 Task: Enable the video filter "Image properties filter" for mosaic bridge stream output.
Action: Mouse moved to (110, 15)
Screenshot: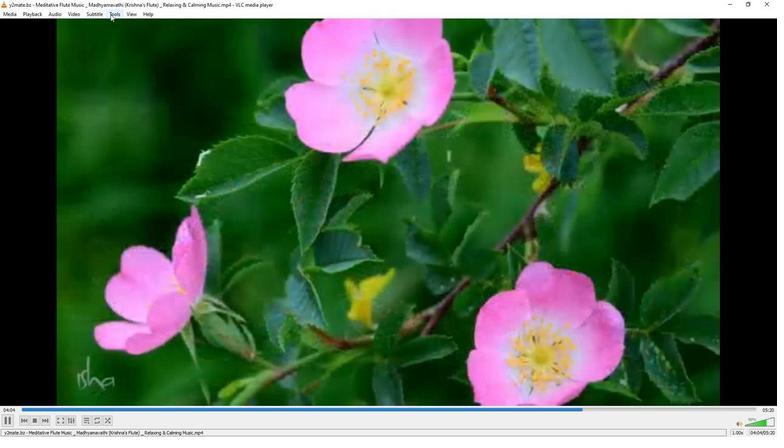 
Action: Mouse pressed left at (110, 15)
Screenshot: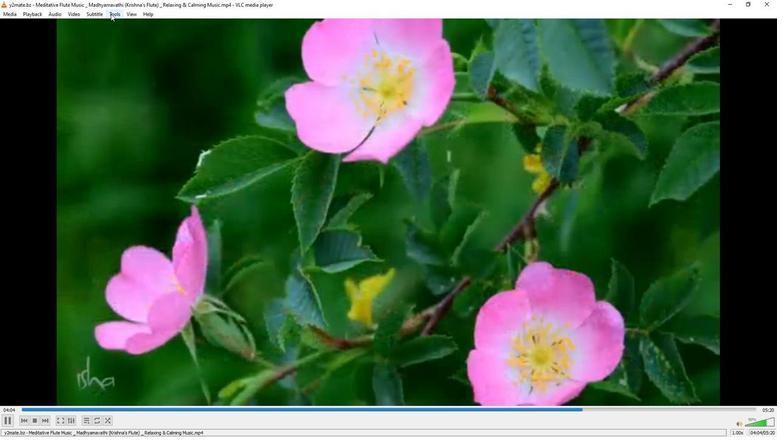 
Action: Mouse moved to (121, 109)
Screenshot: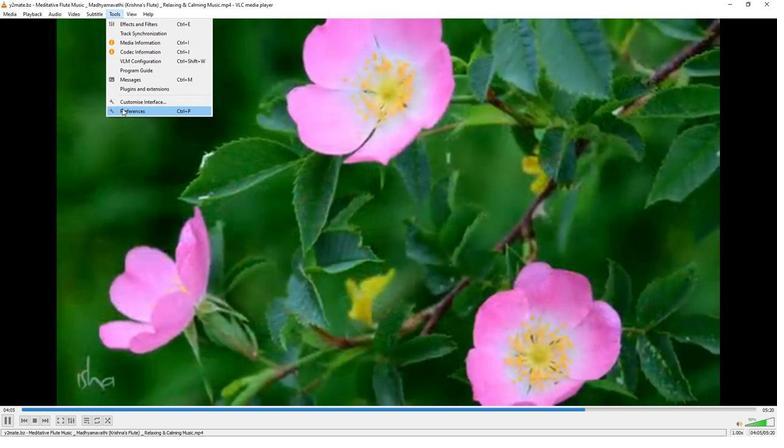 
Action: Mouse pressed left at (121, 109)
Screenshot: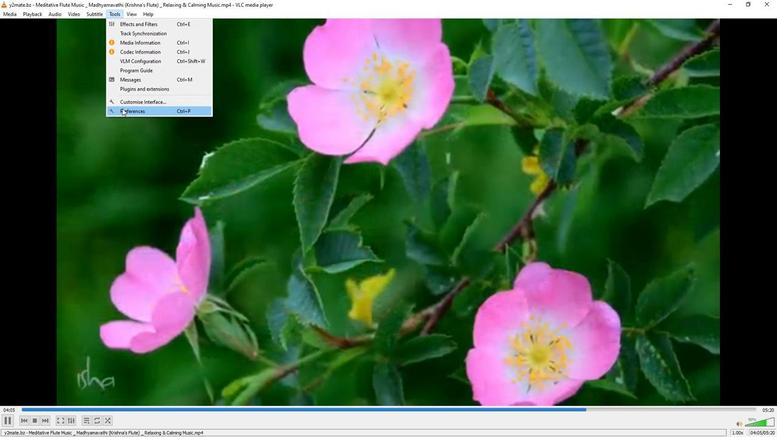 
Action: Mouse moved to (258, 354)
Screenshot: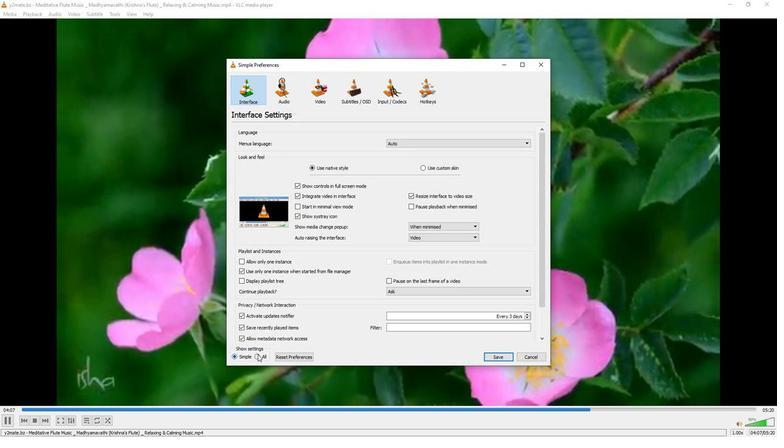 
Action: Mouse pressed left at (258, 354)
Screenshot: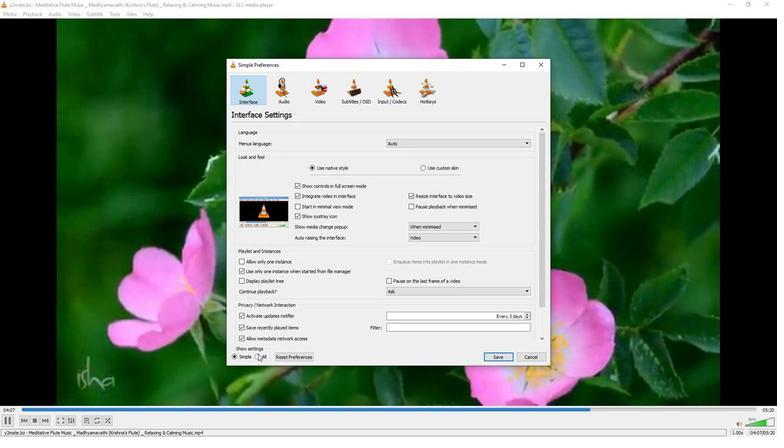 
Action: Mouse moved to (266, 313)
Screenshot: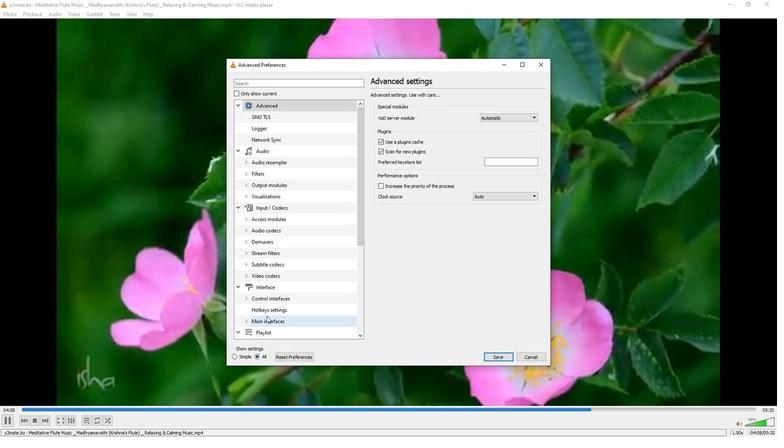 
Action: Mouse scrolled (266, 312) with delta (0, 0)
Screenshot: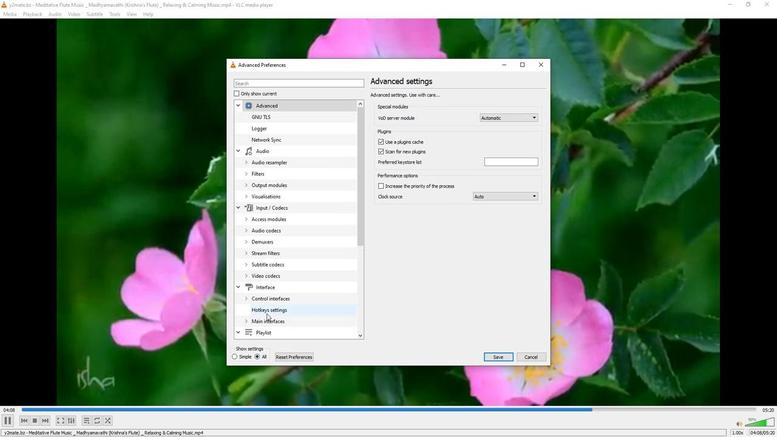 
Action: Mouse scrolled (266, 312) with delta (0, 0)
Screenshot: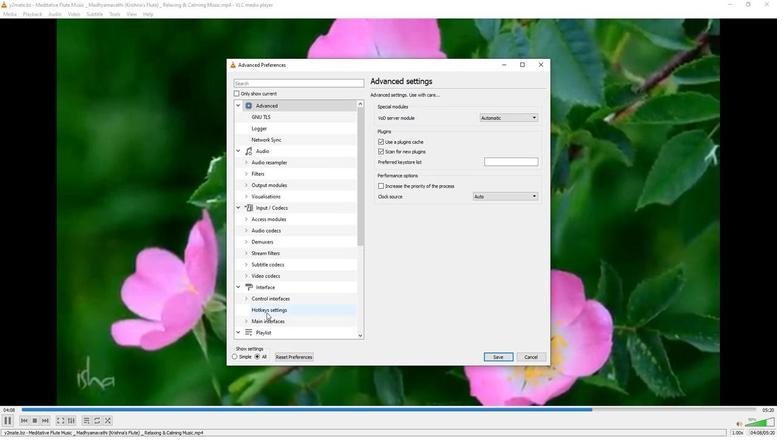 
Action: Mouse scrolled (266, 312) with delta (0, 0)
Screenshot: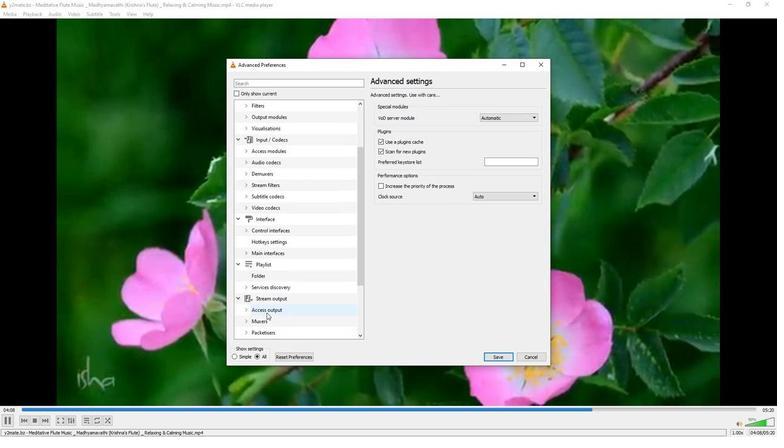 
Action: Mouse moved to (246, 289)
Screenshot: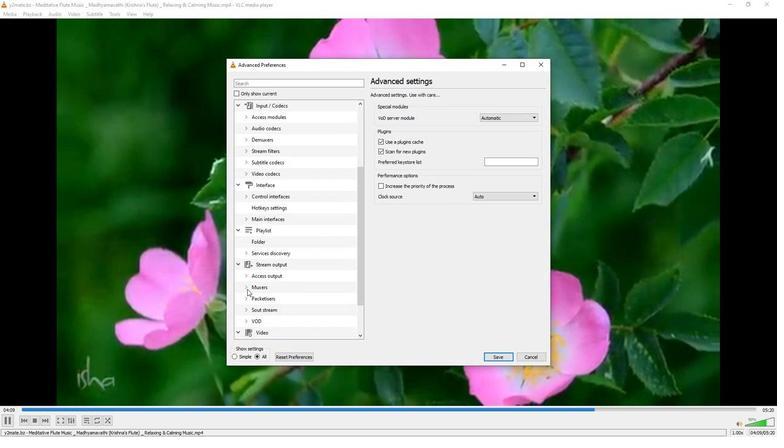 
Action: Mouse pressed left at (246, 289)
Screenshot: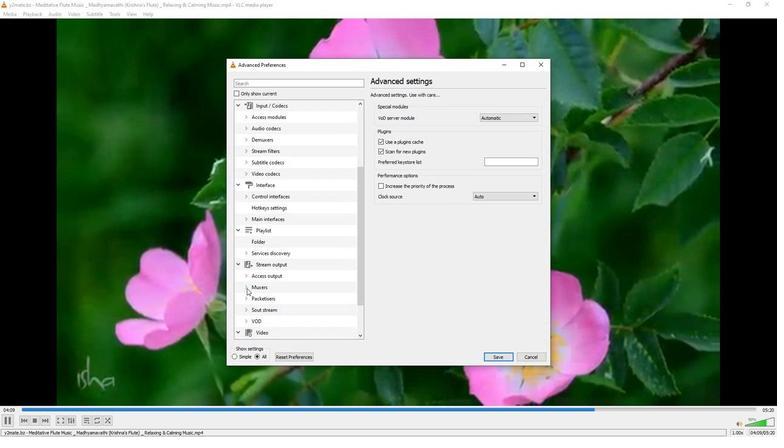 
Action: Mouse scrolled (246, 288) with delta (0, 0)
Screenshot: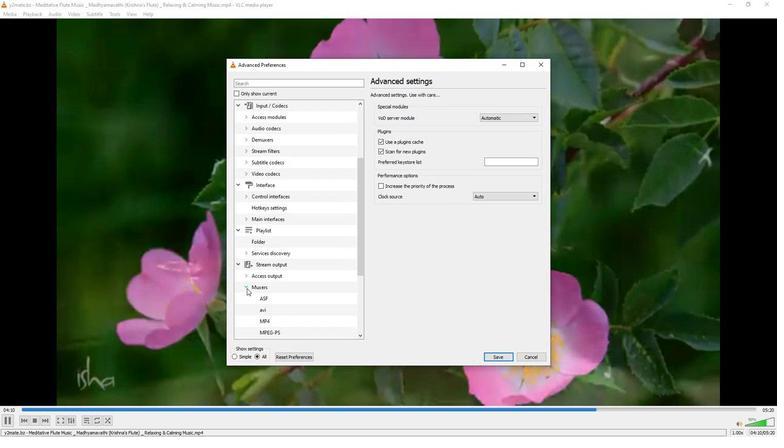 
Action: Mouse scrolled (246, 288) with delta (0, 0)
Screenshot: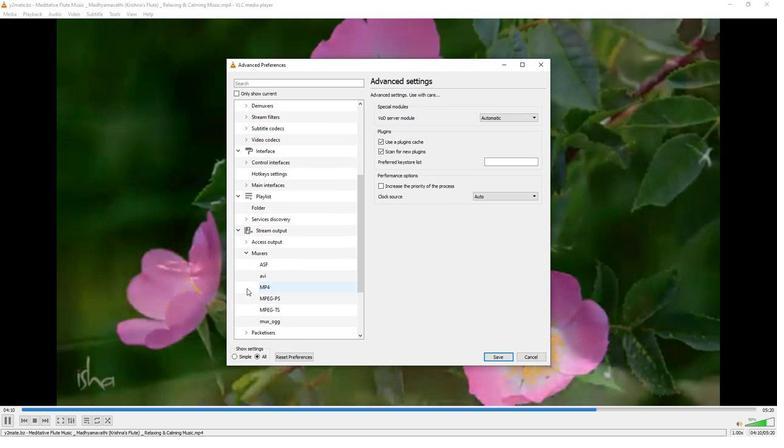 
Action: Mouse scrolled (246, 288) with delta (0, 0)
Screenshot: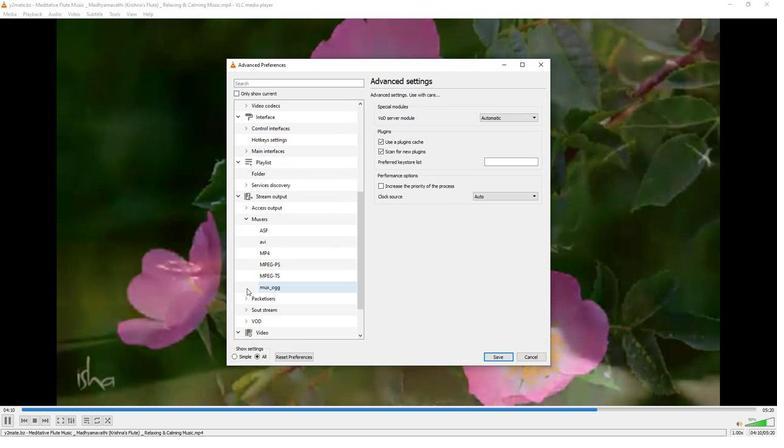 
Action: Mouse moved to (243, 276)
Screenshot: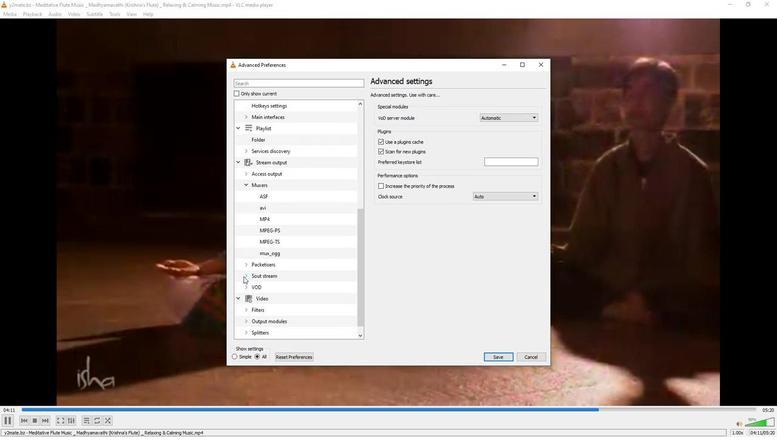
Action: Mouse pressed left at (243, 276)
Screenshot: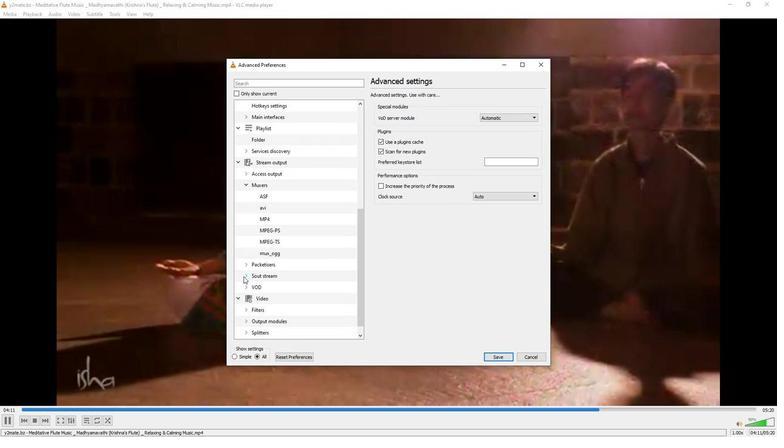 
Action: Mouse moved to (244, 278)
Screenshot: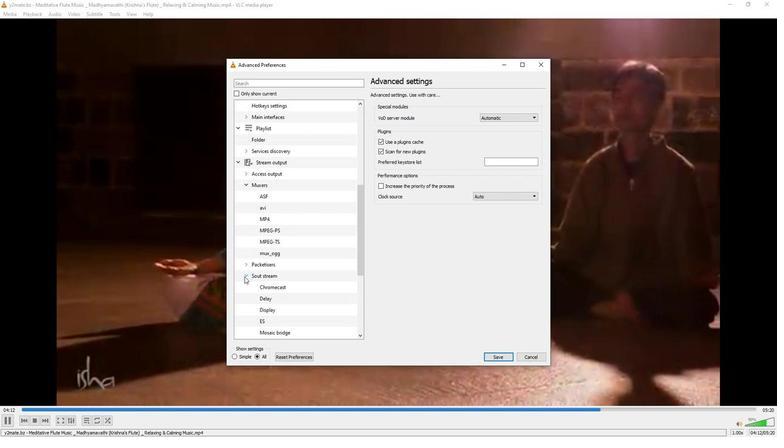 
Action: Mouse scrolled (244, 278) with delta (0, 0)
Screenshot: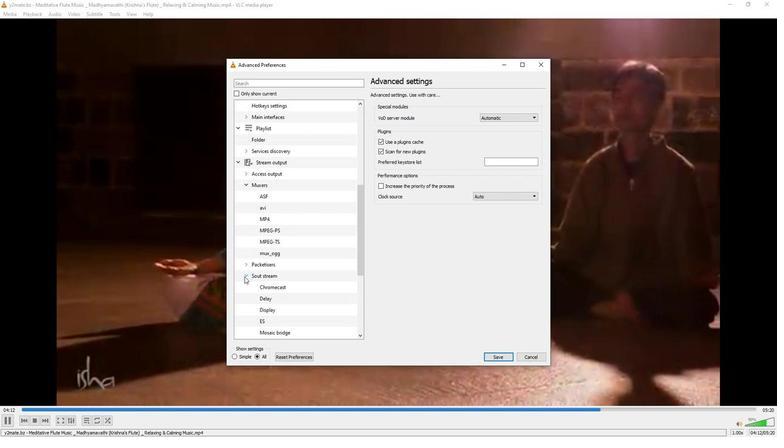 
Action: Mouse moved to (269, 301)
Screenshot: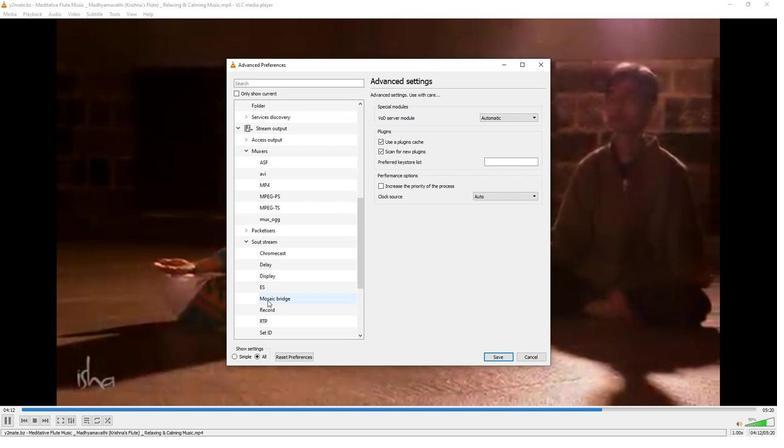 
Action: Mouse pressed left at (269, 301)
Screenshot: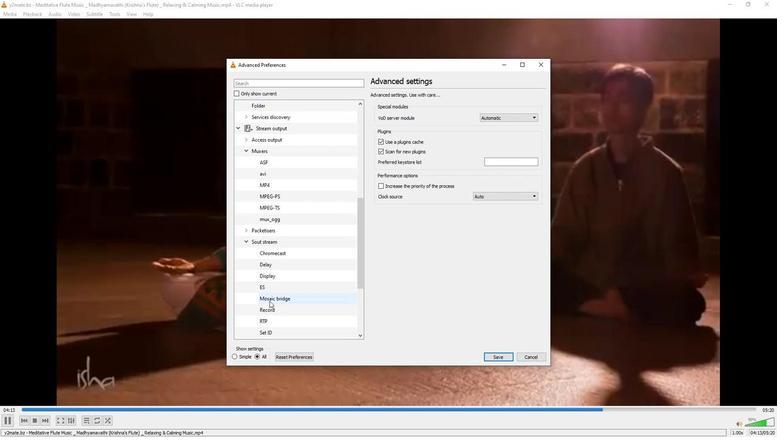 
Action: Mouse moved to (417, 302)
Screenshot: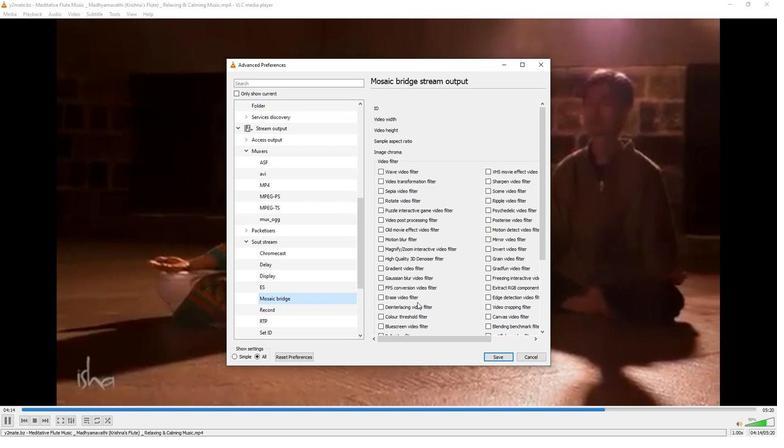 
Action: Mouse scrolled (417, 302) with delta (0, 0)
Screenshot: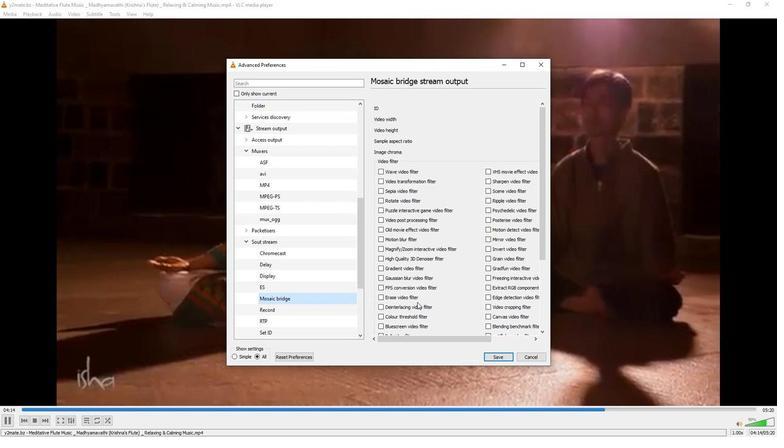 
Action: Mouse moved to (409, 303)
Screenshot: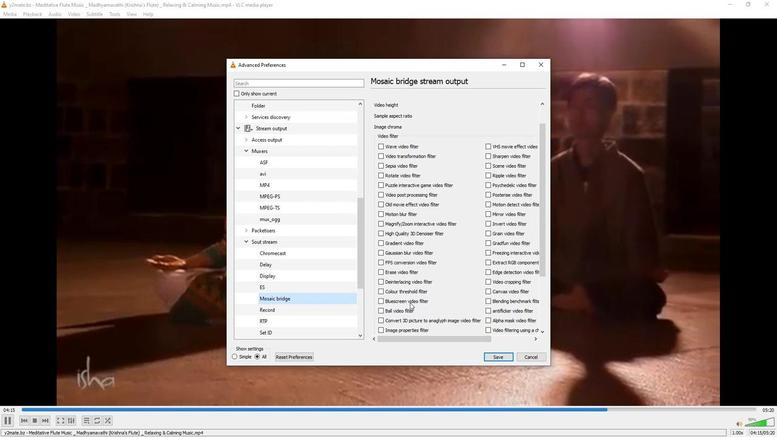 
Action: Mouse scrolled (409, 303) with delta (0, 0)
Screenshot: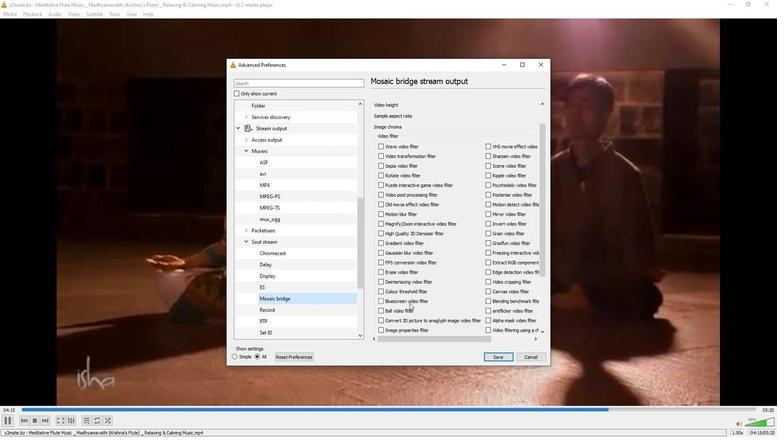 
Action: Mouse moved to (380, 304)
Screenshot: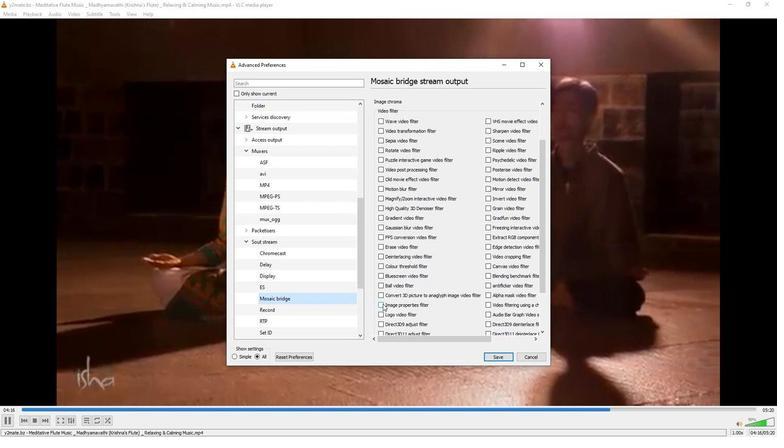 
Action: Mouse pressed left at (380, 304)
Screenshot: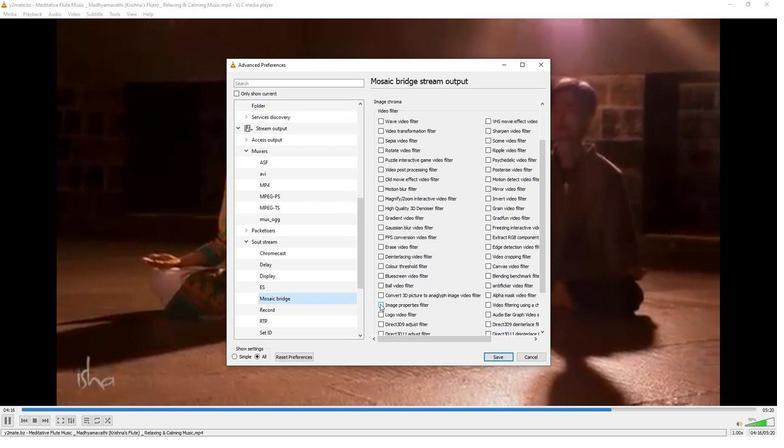 
Action: Mouse moved to (417, 293)
Screenshot: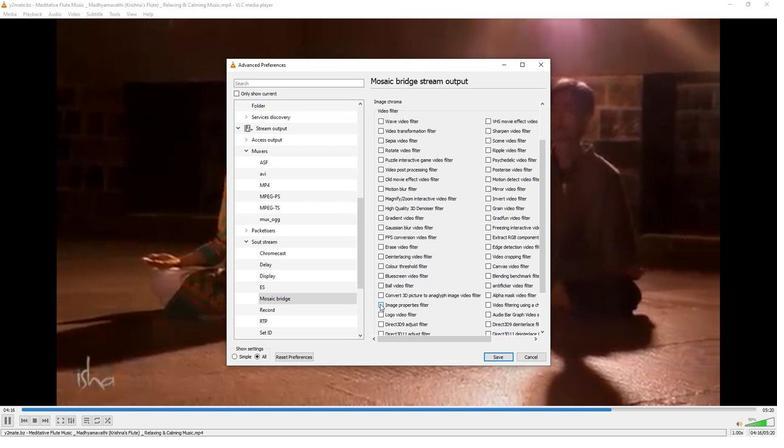 
